 Task: In the  document conversion.odtSelect Headings and apply  'Bold' Select the text and align it to the  'Left'. Select the table and apply  All Borders
Action: Mouse moved to (340, 198)
Screenshot: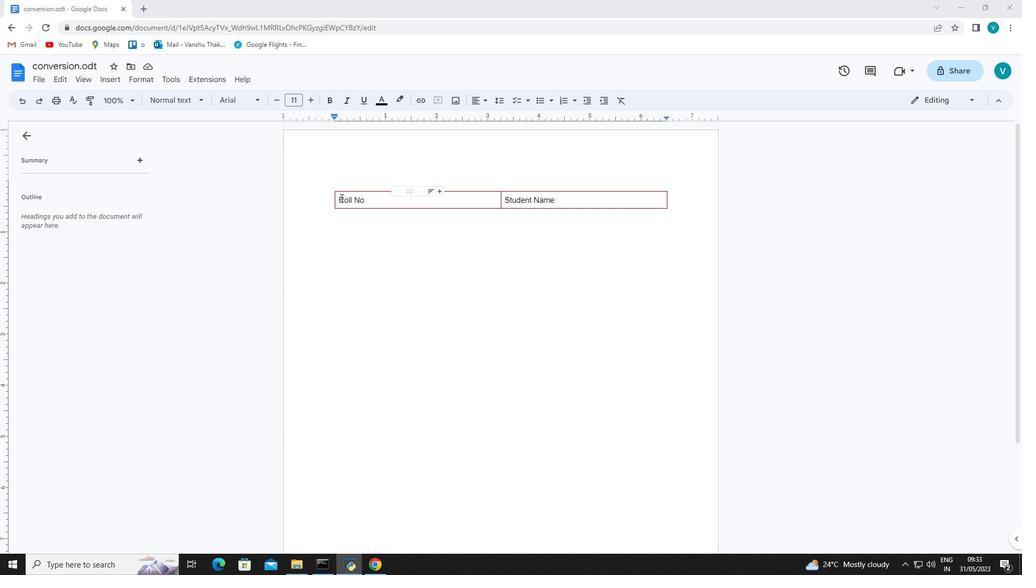 
Action: Mouse pressed left at (340, 198)
Screenshot: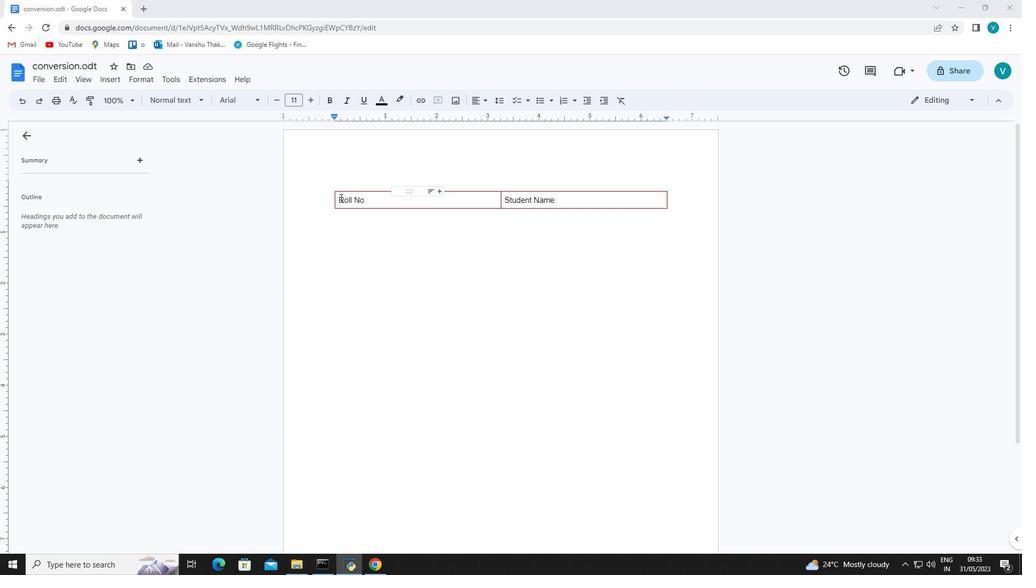 
Action: Mouse moved to (322, 95)
Screenshot: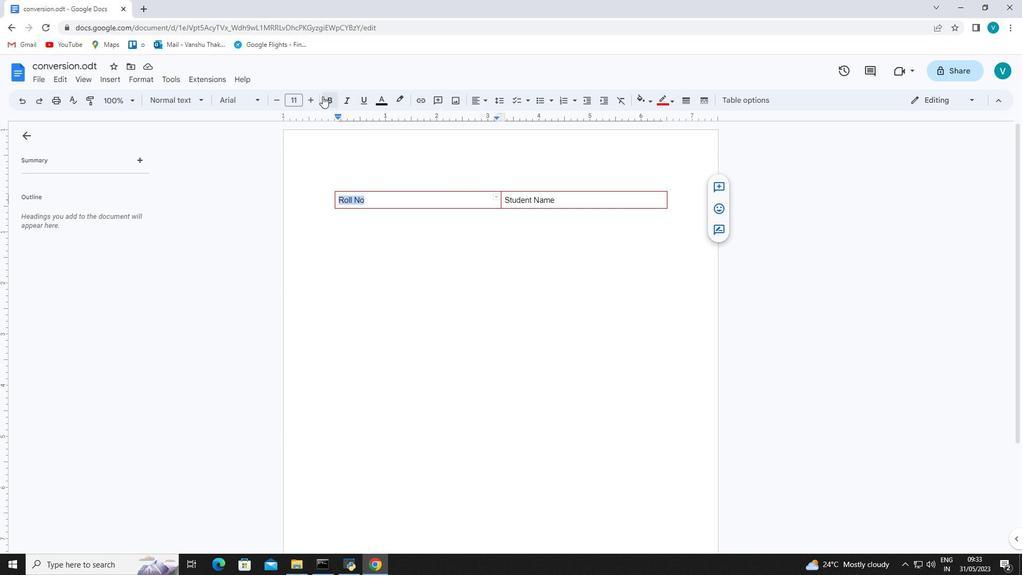 
Action: Mouse pressed left at (322, 95)
Screenshot: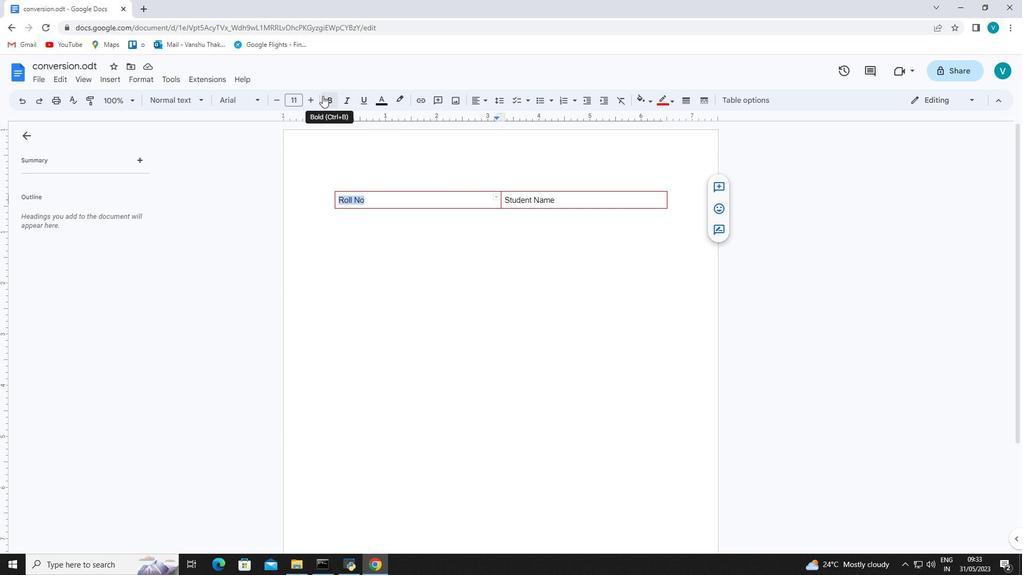 
Action: Mouse moved to (506, 198)
Screenshot: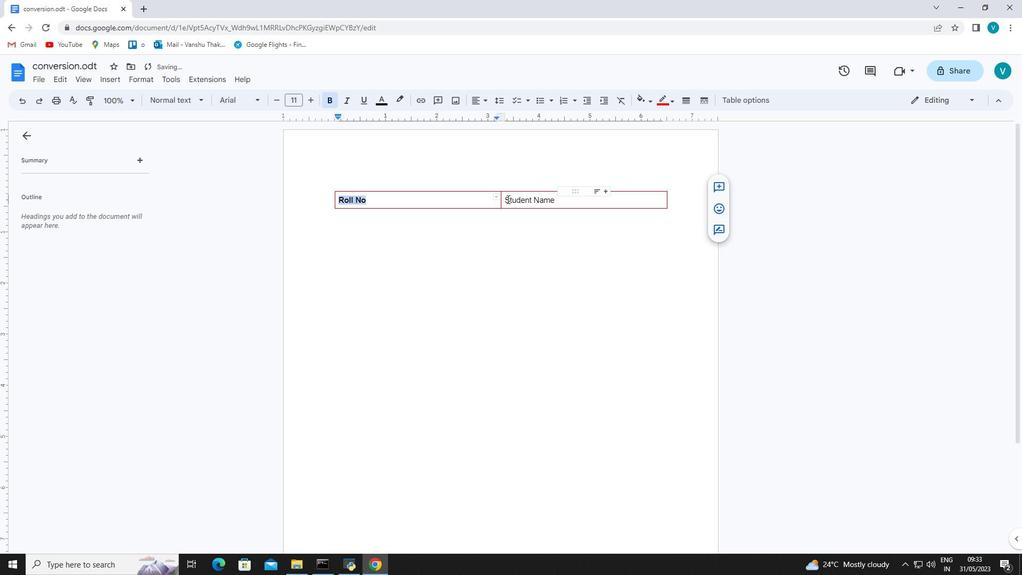 
Action: Mouse pressed left at (506, 198)
Screenshot: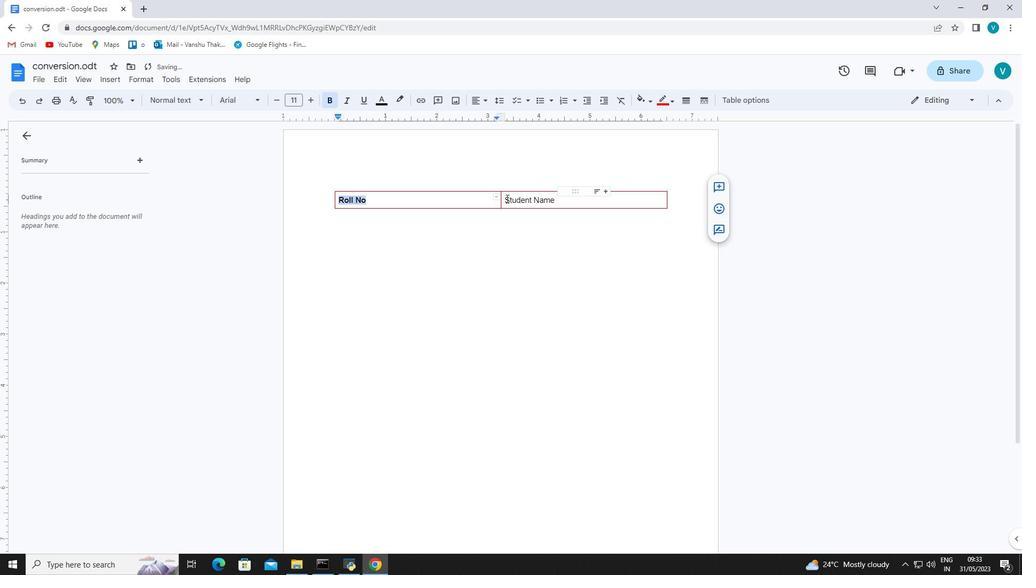 
Action: Mouse moved to (324, 99)
Screenshot: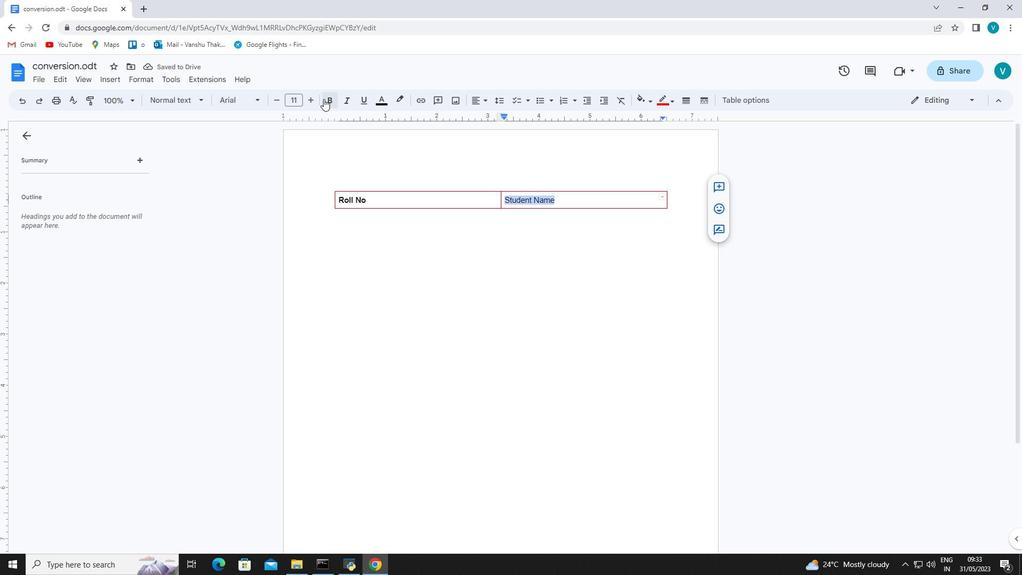 
Action: Mouse pressed left at (324, 99)
Screenshot: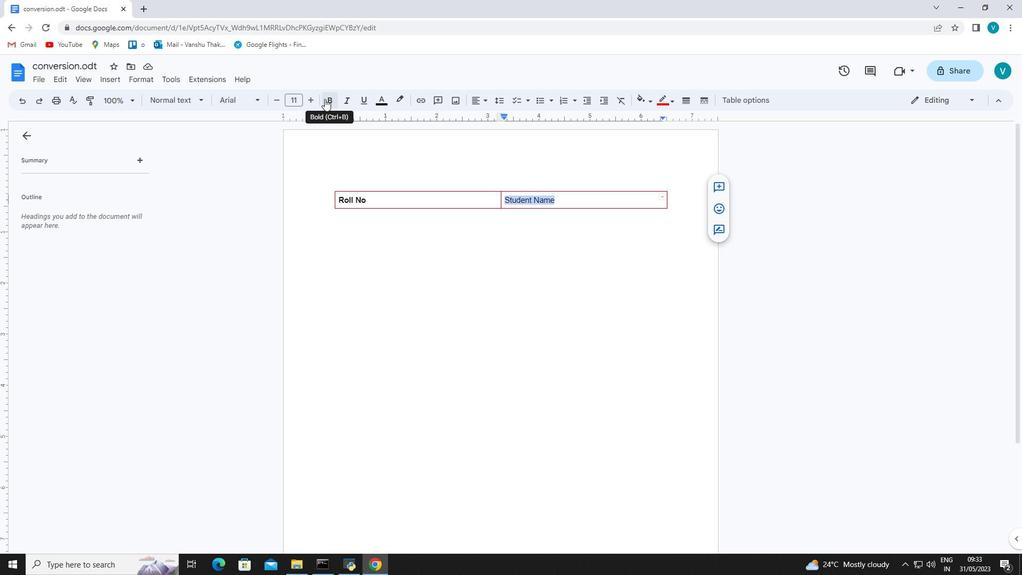 
Action: Mouse moved to (470, 103)
Screenshot: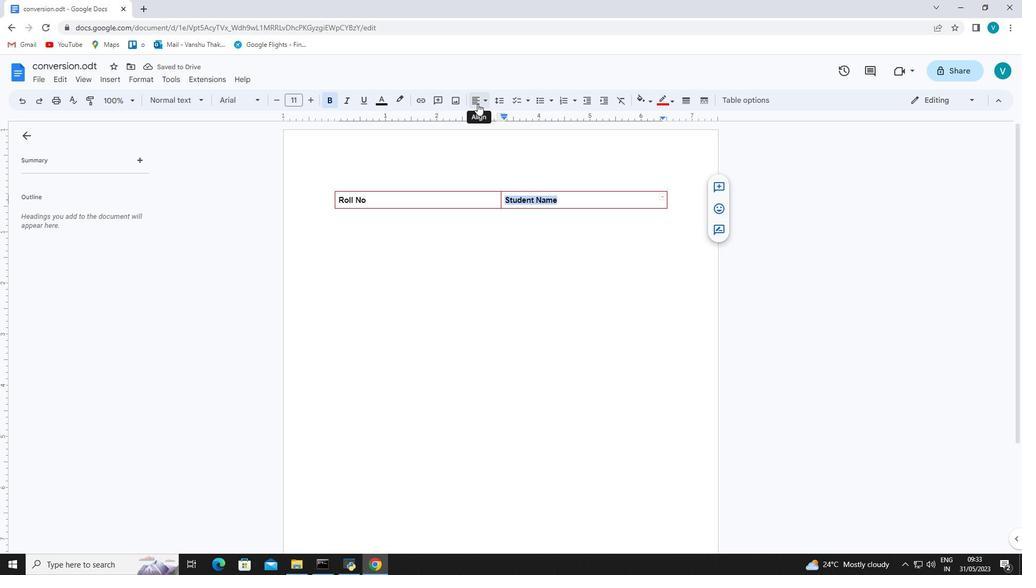 
Action: Mouse pressed left at (470, 103)
Screenshot: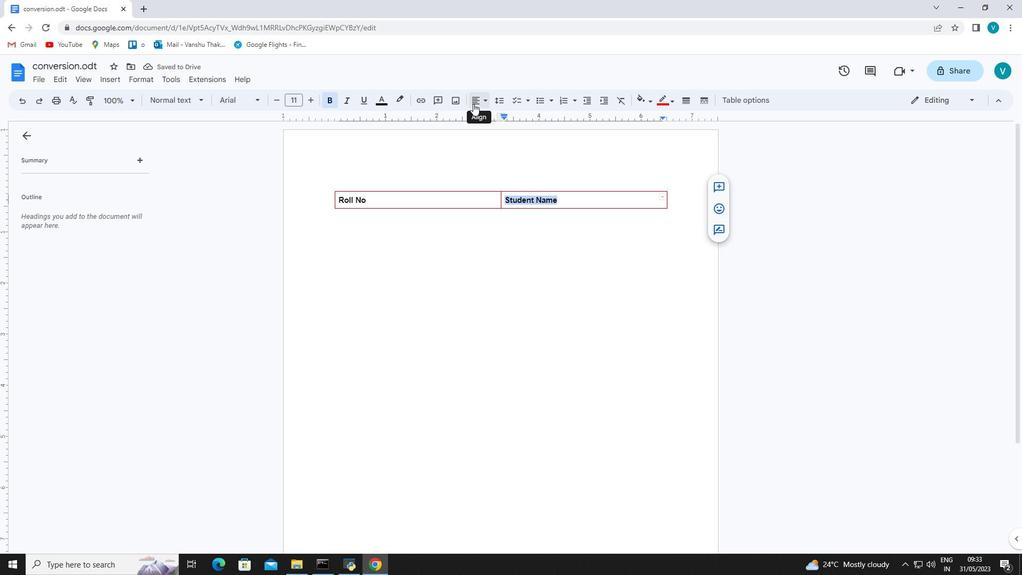 
Action: Mouse moved to (476, 114)
Screenshot: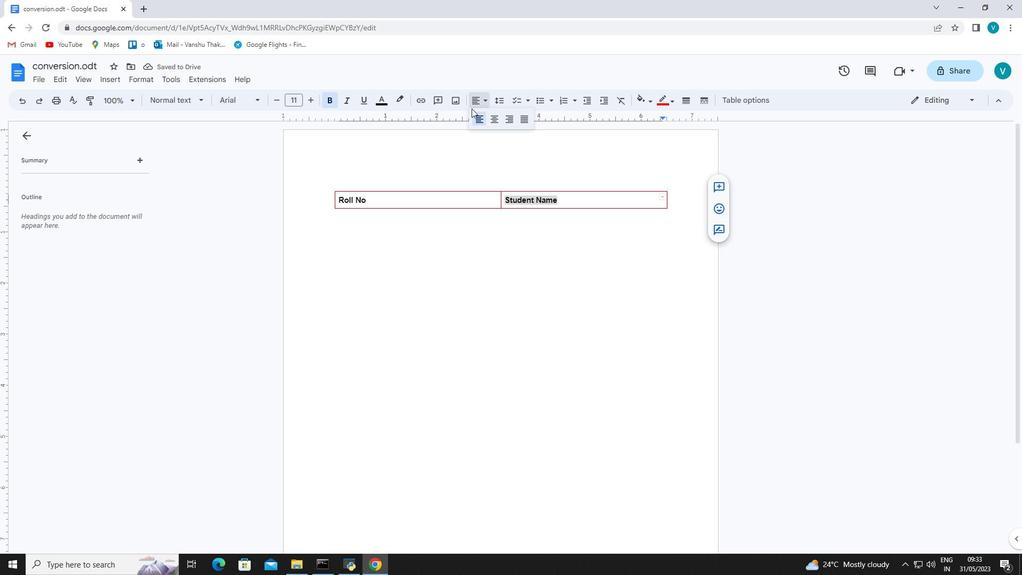 
Action: Mouse pressed left at (476, 114)
Screenshot: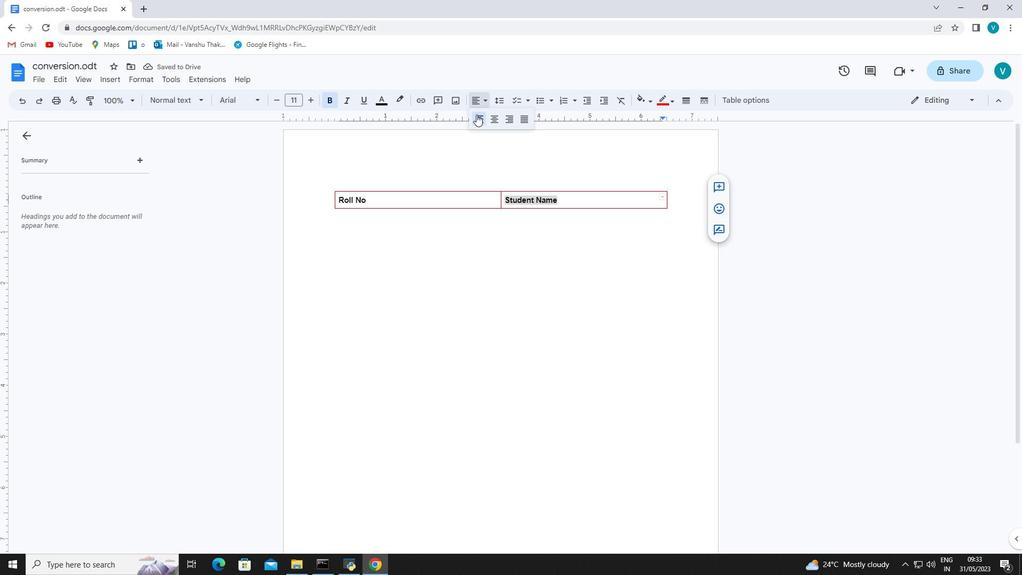 
Action: Mouse moved to (338, 196)
Screenshot: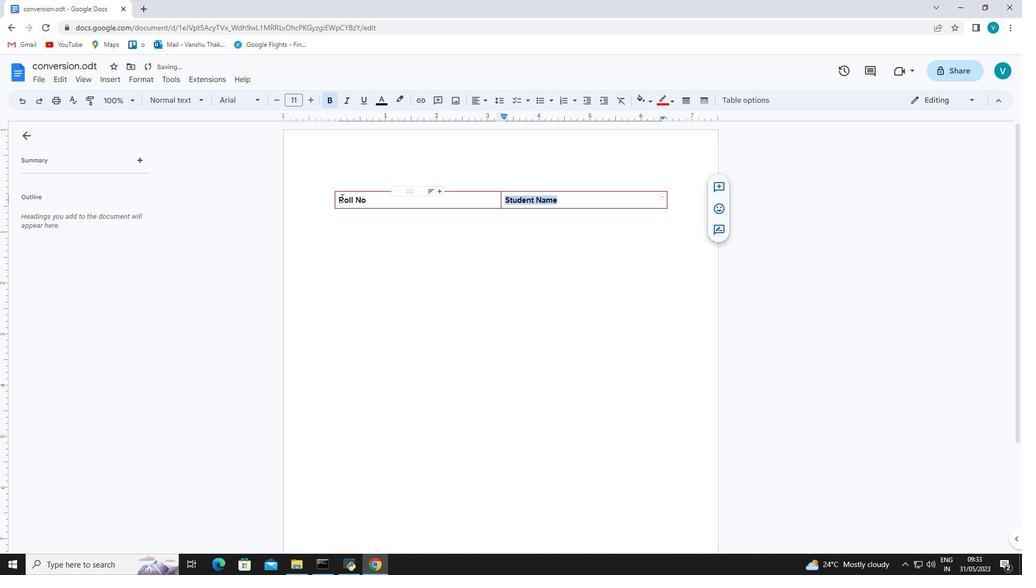 
Action: Mouse pressed left at (338, 196)
Screenshot: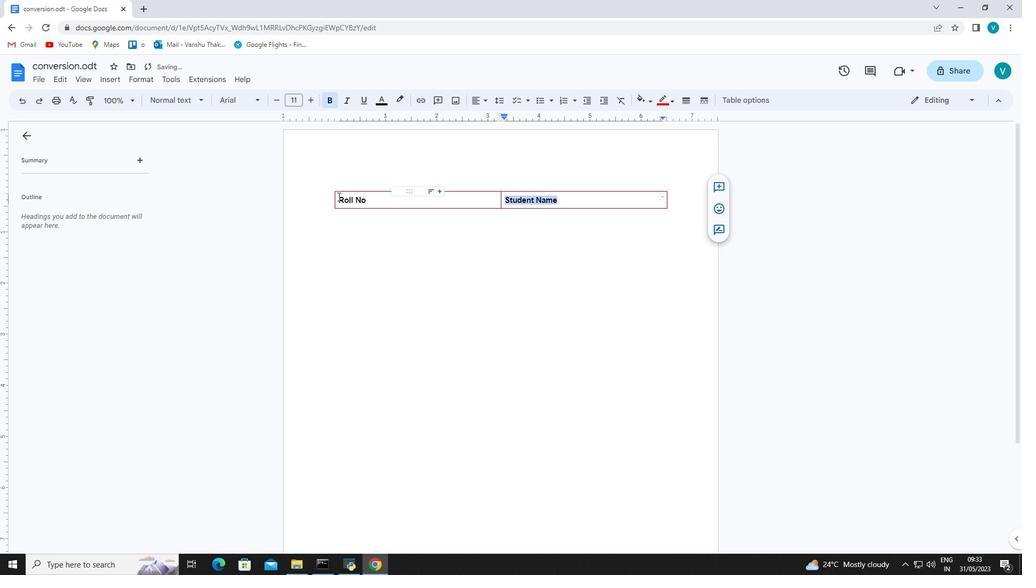 
Action: Mouse moved to (476, 103)
Screenshot: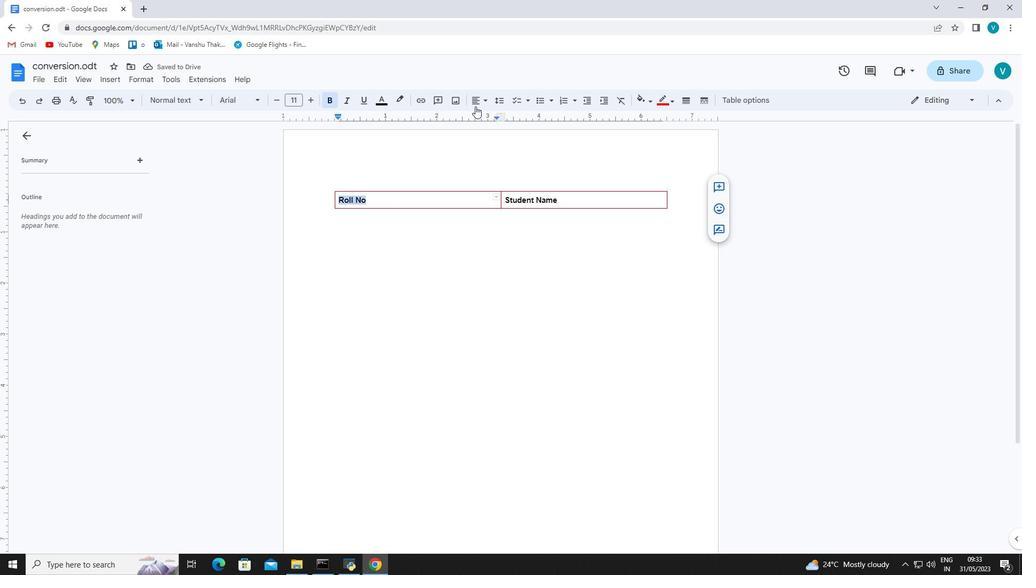 
Action: Mouse pressed left at (476, 103)
Screenshot: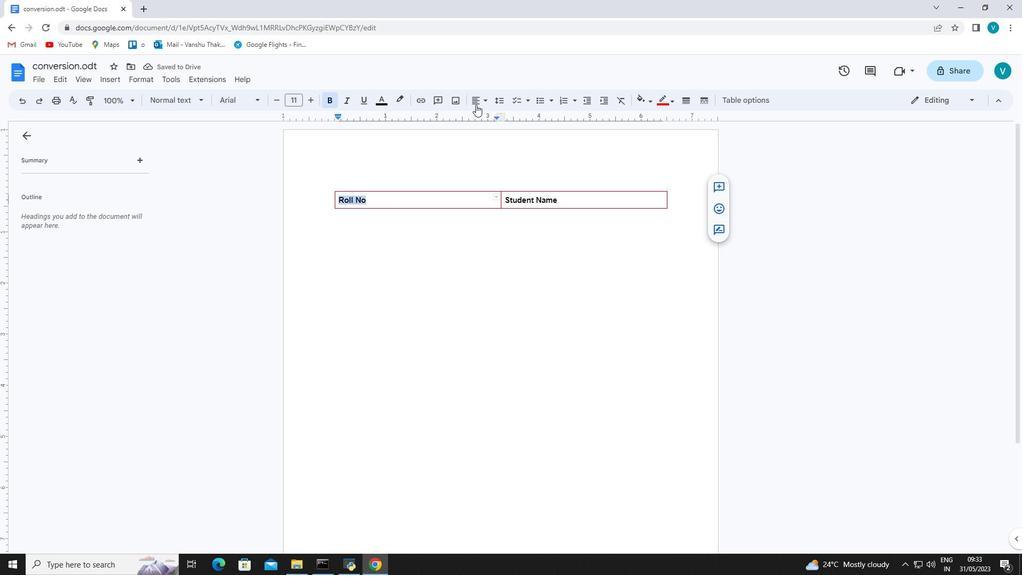 
Action: Mouse moved to (476, 115)
Screenshot: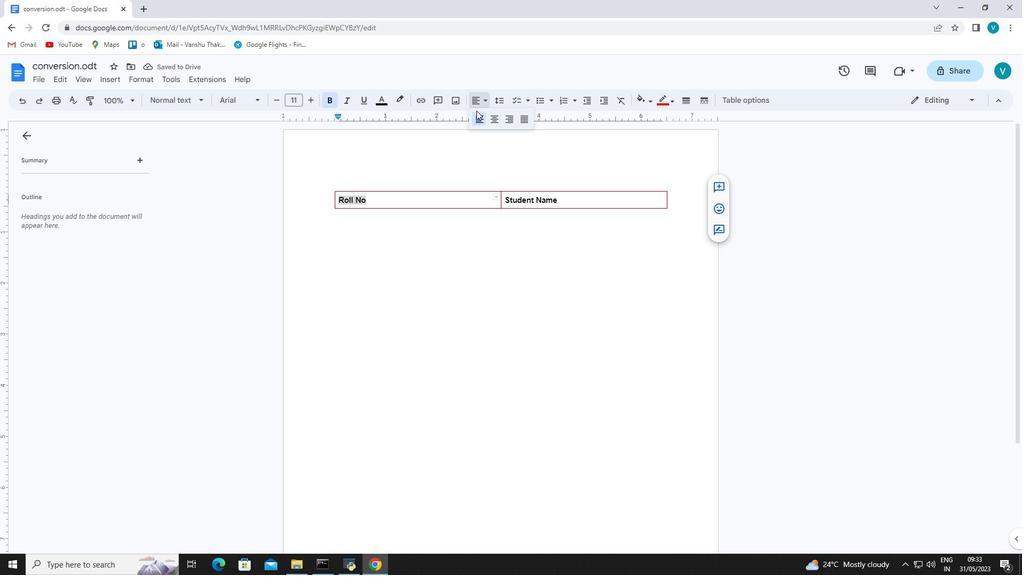 
Action: Mouse pressed left at (476, 115)
Screenshot: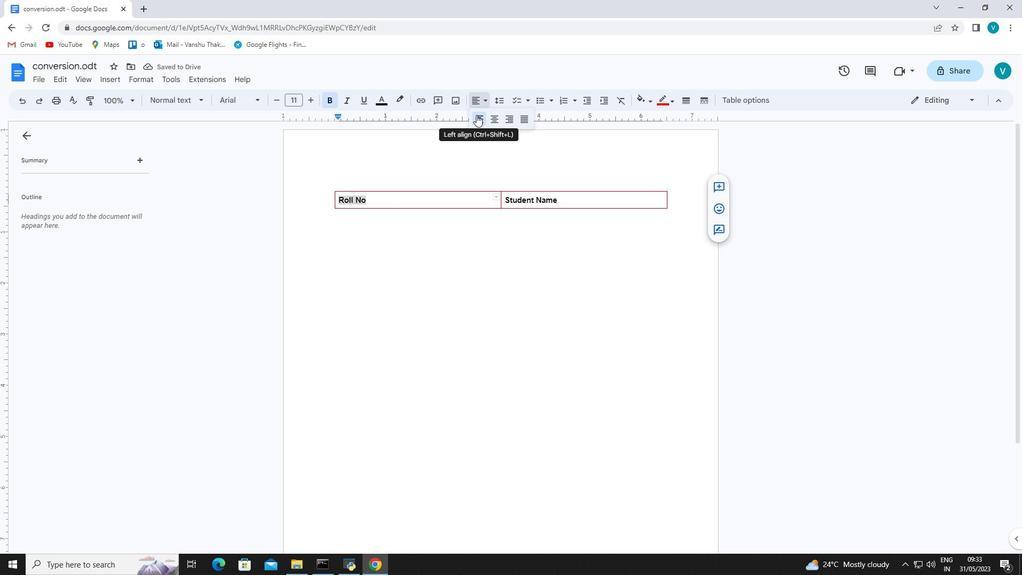 
Action: Mouse moved to (372, 202)
Screenshot: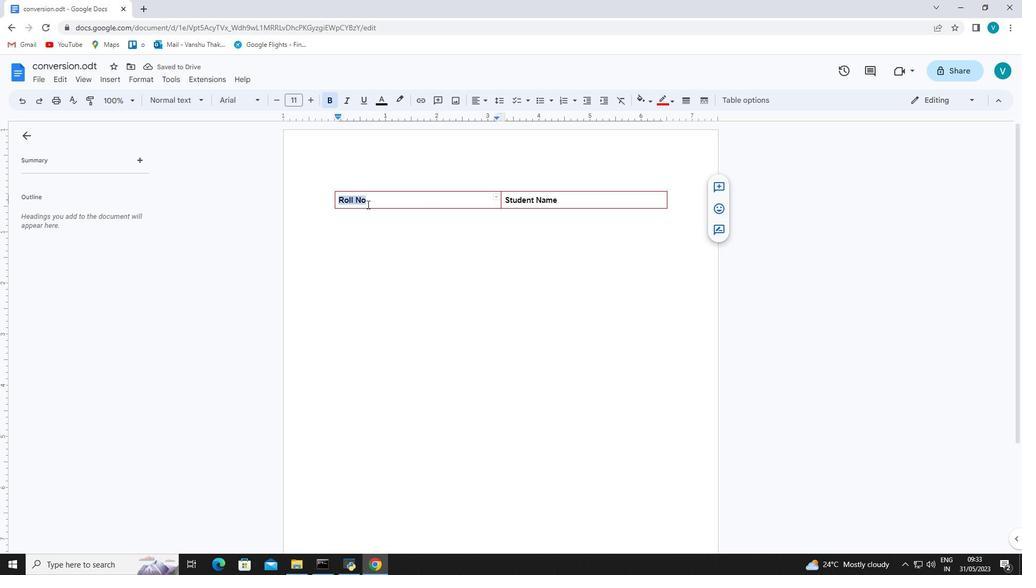 
Action: Mouse pressed left at (372, 202)
Screenshot: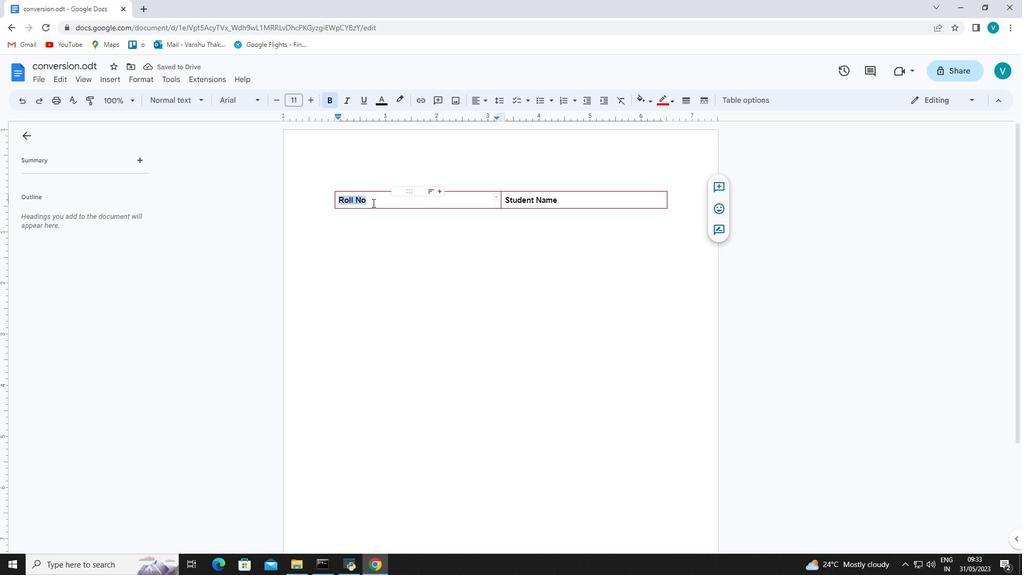 
Action: Mouse moved to (338, 199)
Screenshot: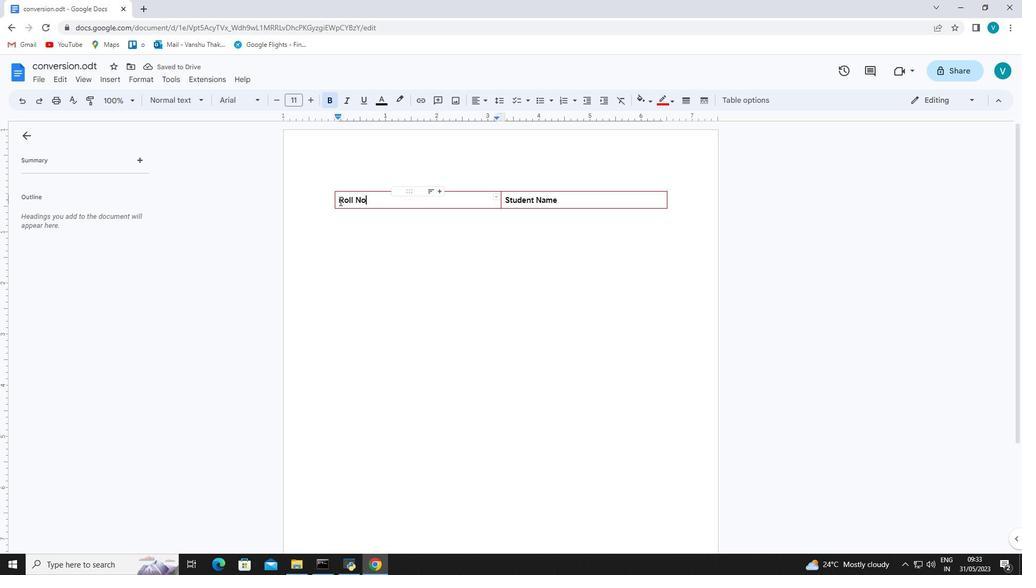 
Action: Mouse pressed left at (338, 199)
Screenshot: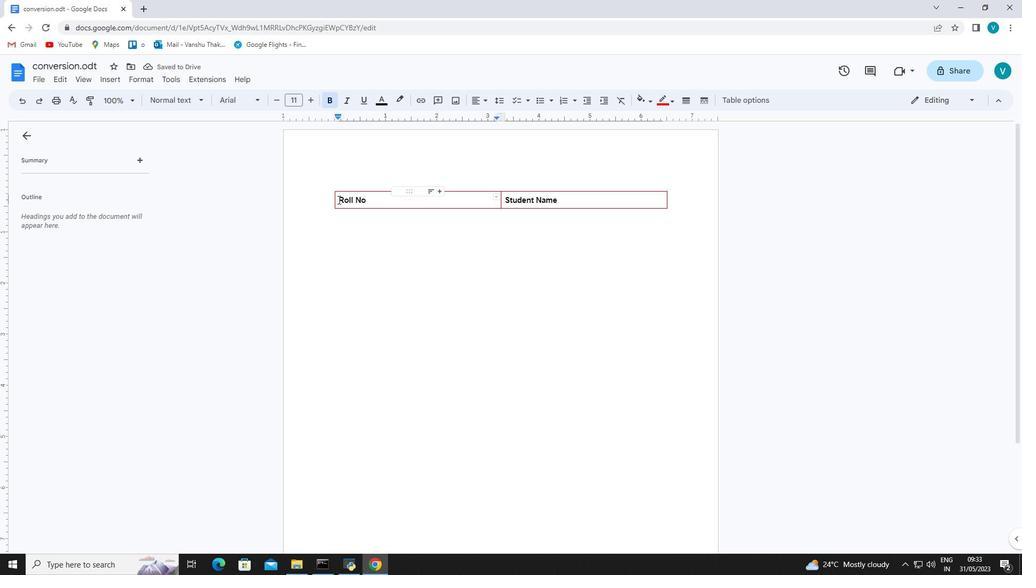
Action: Mouse moved to (661, 195)
Screenshot: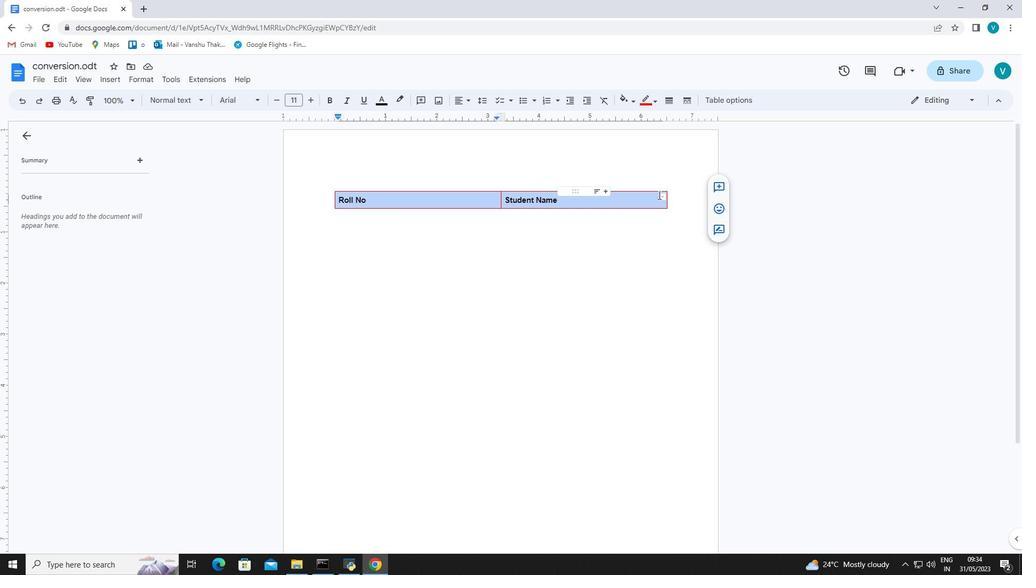 
Action: Mouse pressed left at (661, 195)
Screenshot: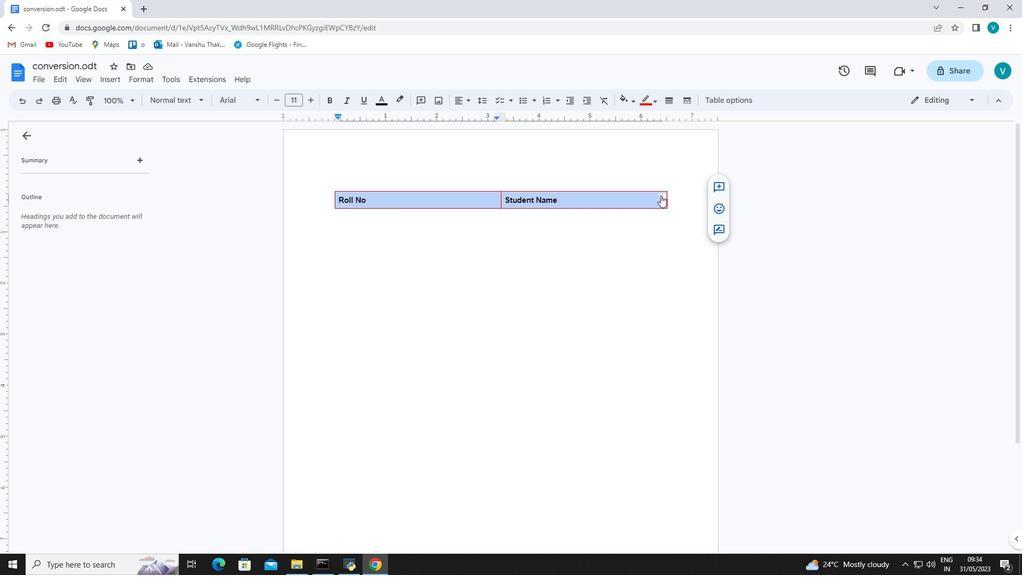 
Action: Mouse moved to (637, 155)
Screenshot: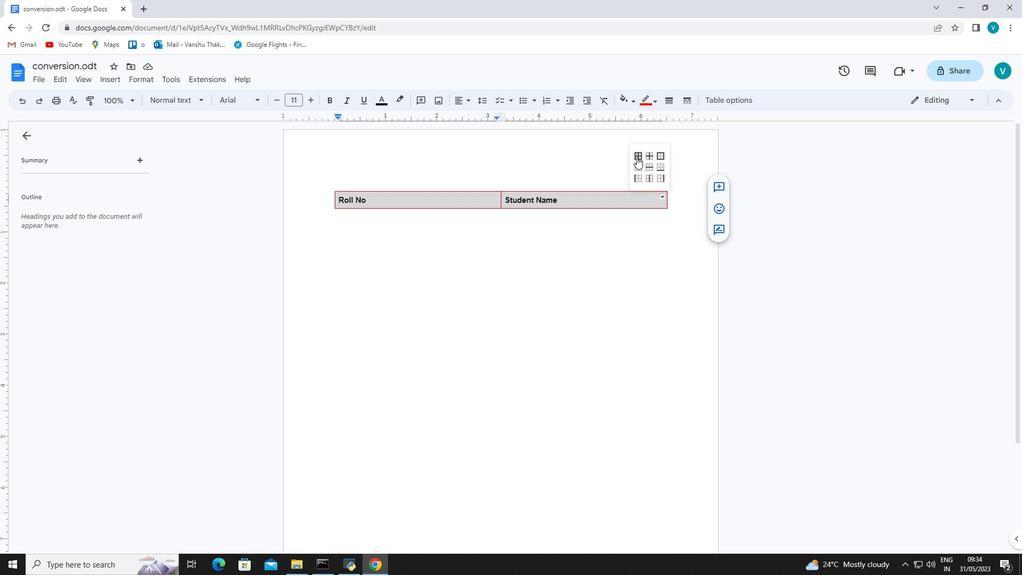 
Action: Mouse pressed left at (637, 155)
Screenshot: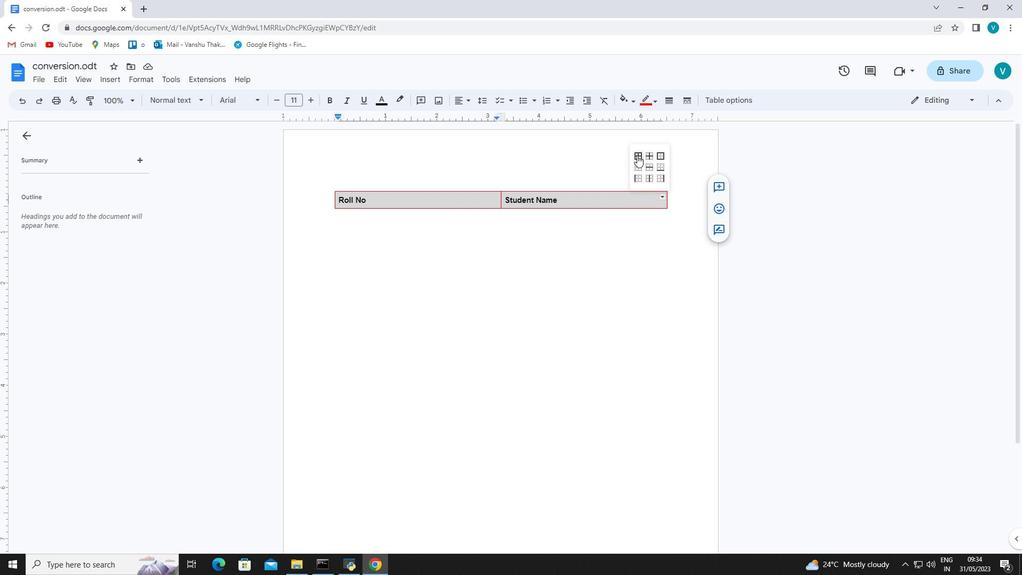 
Action: Mouse moved to (687, 179)
Screenshot: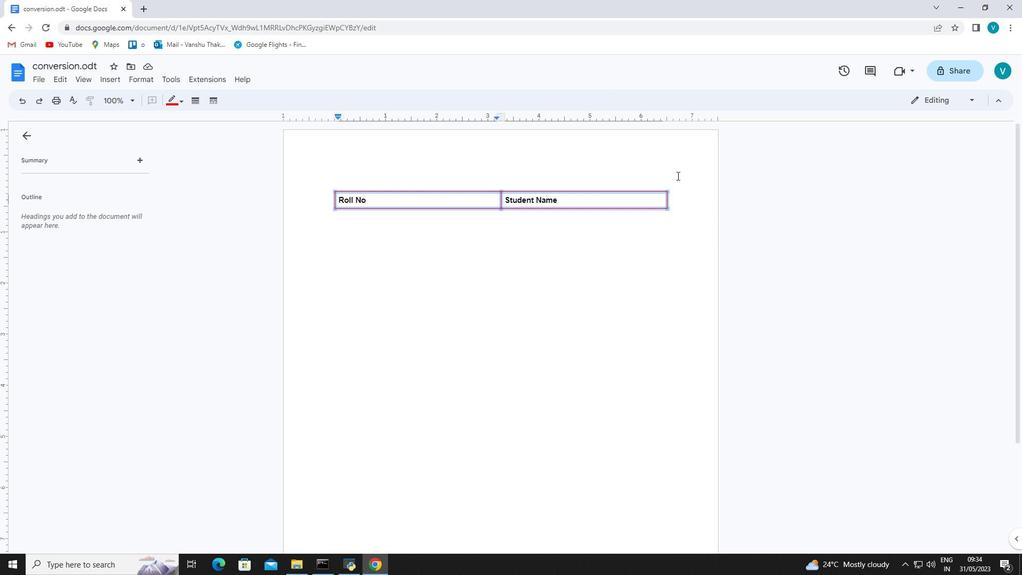 
Action: Mouse pressed left at (687, 179)
Screenshot: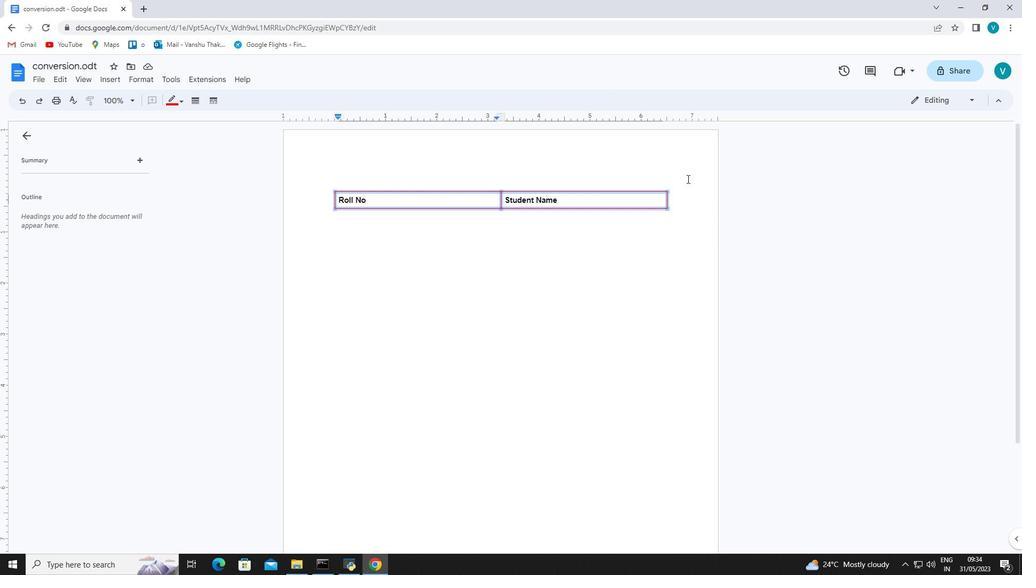 
Action: Mouse moved to (255, 190)
Screenshot: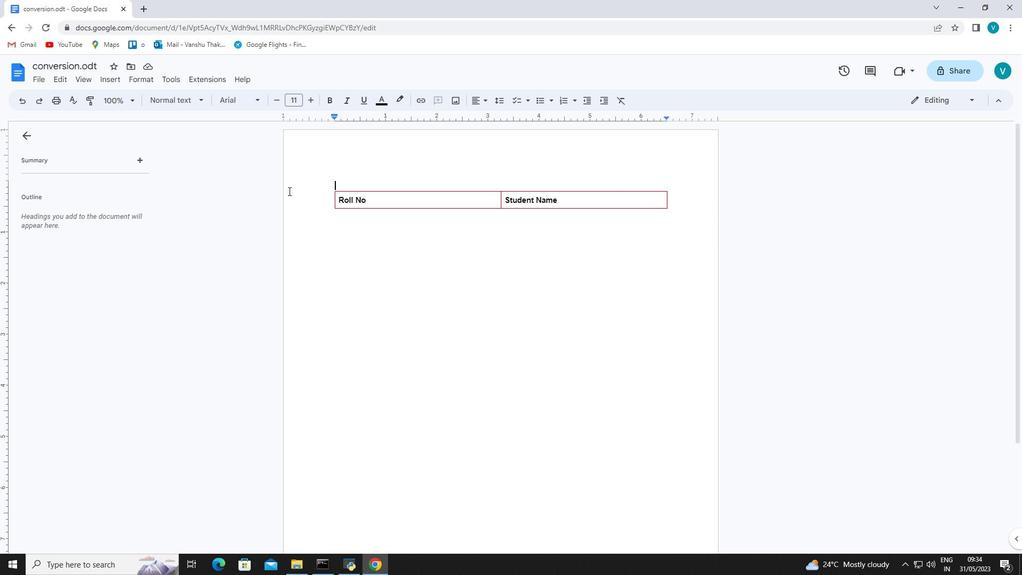 
